 Task: Sort the products in the category "Hummus" by price (lowest first).
Action: Mouse moved to (852, 302)
Screenshot: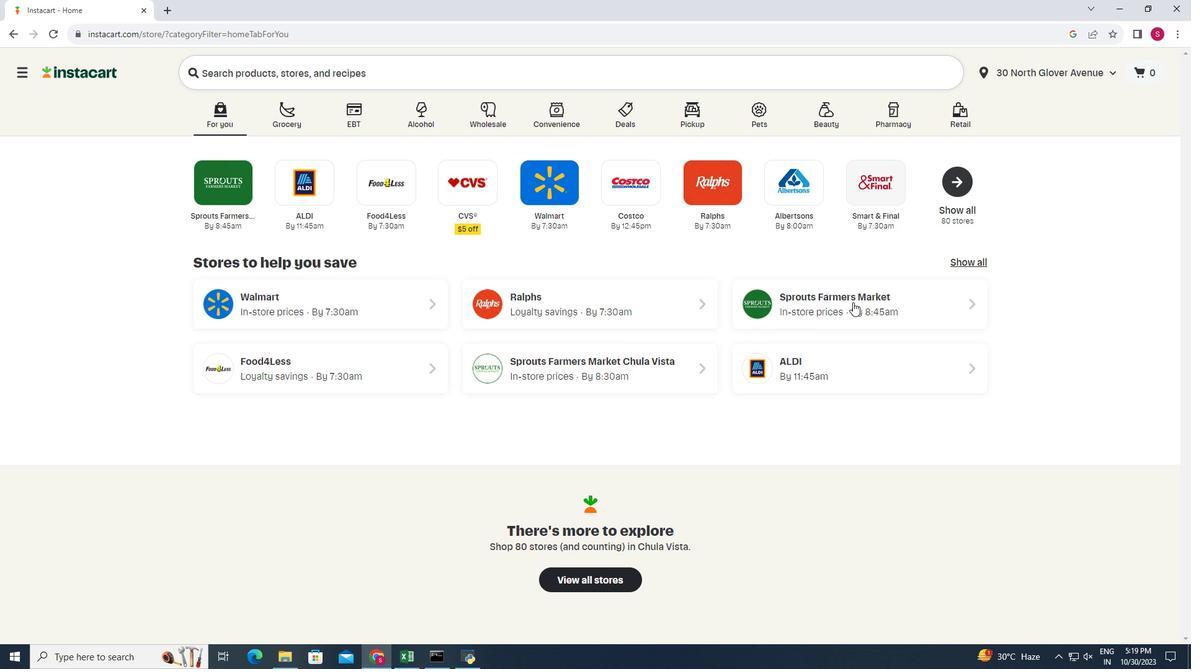 
Action: Mouse pressed left at (852, 302)
Screenshot: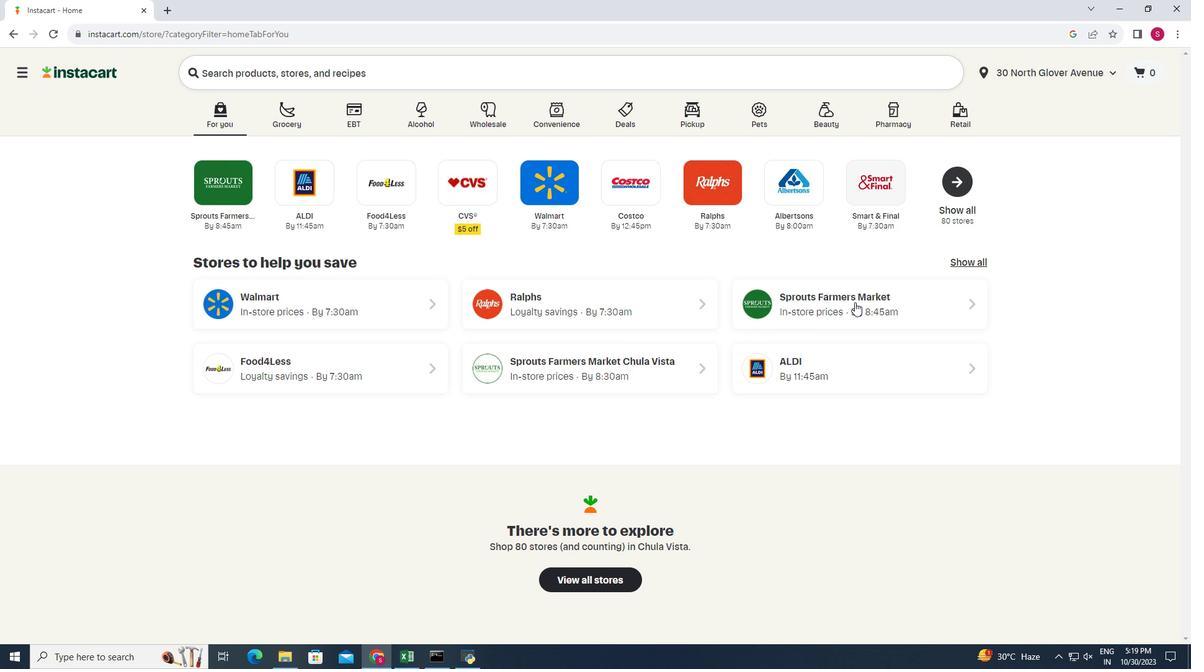
Action: Mouse moved to (922, 297)
Screenshot: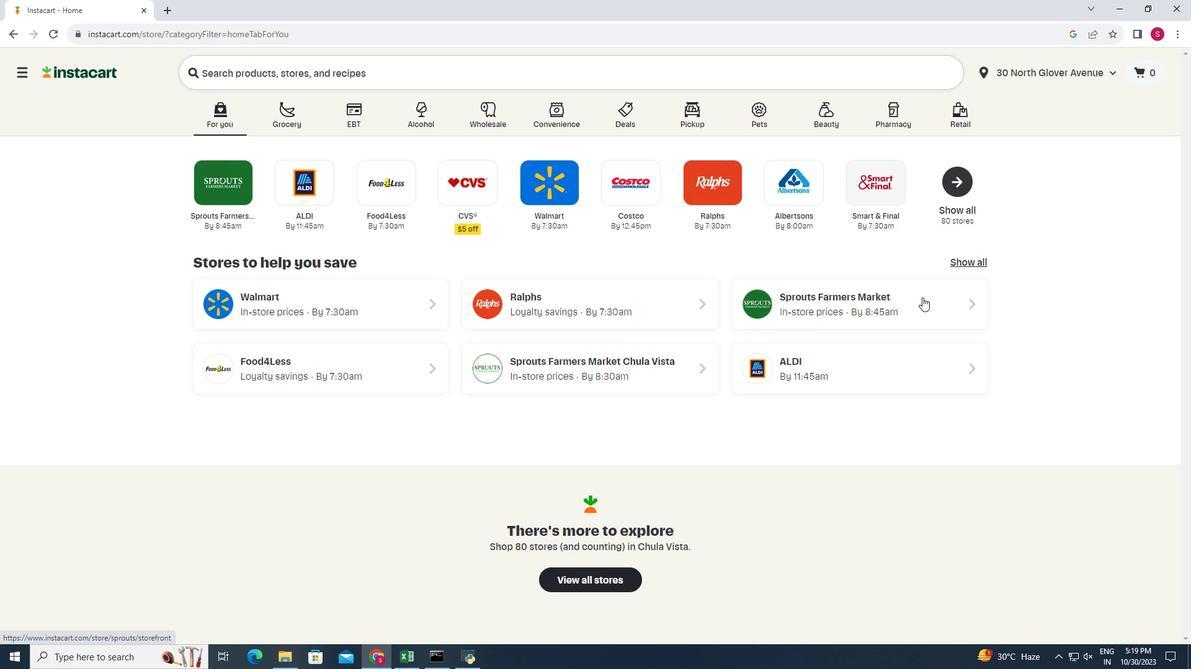 
Action: Mouse pressed left at (922, 297)
Screenshot: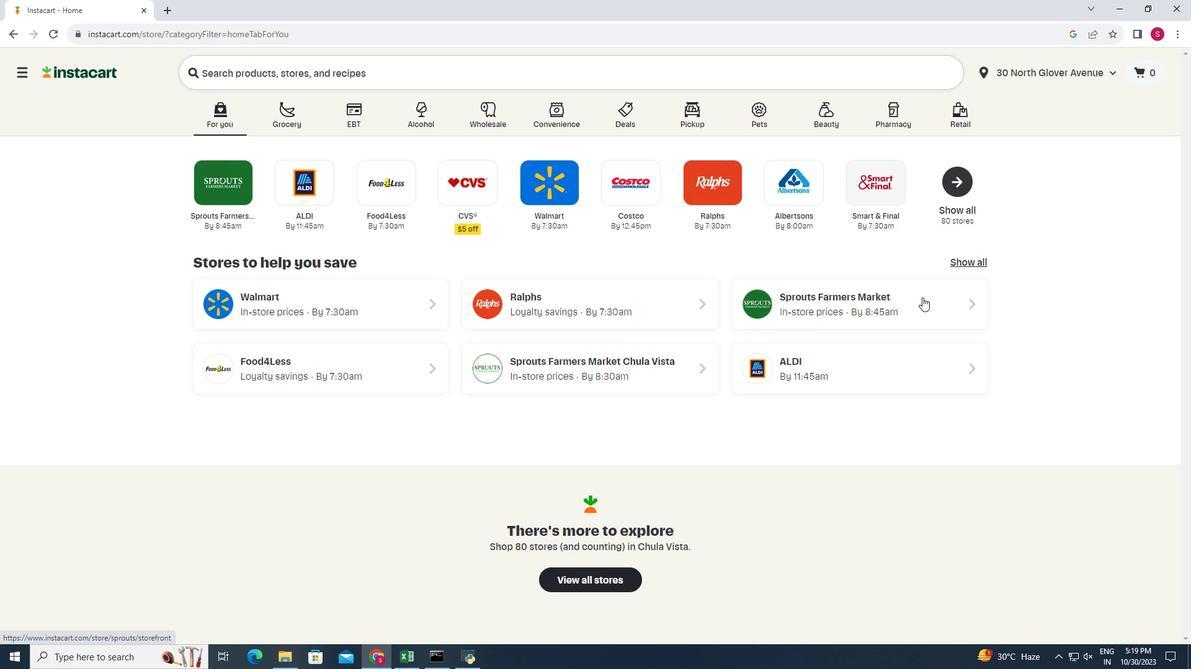 
Action: Mouse moved to (35, 540)
Screenshot: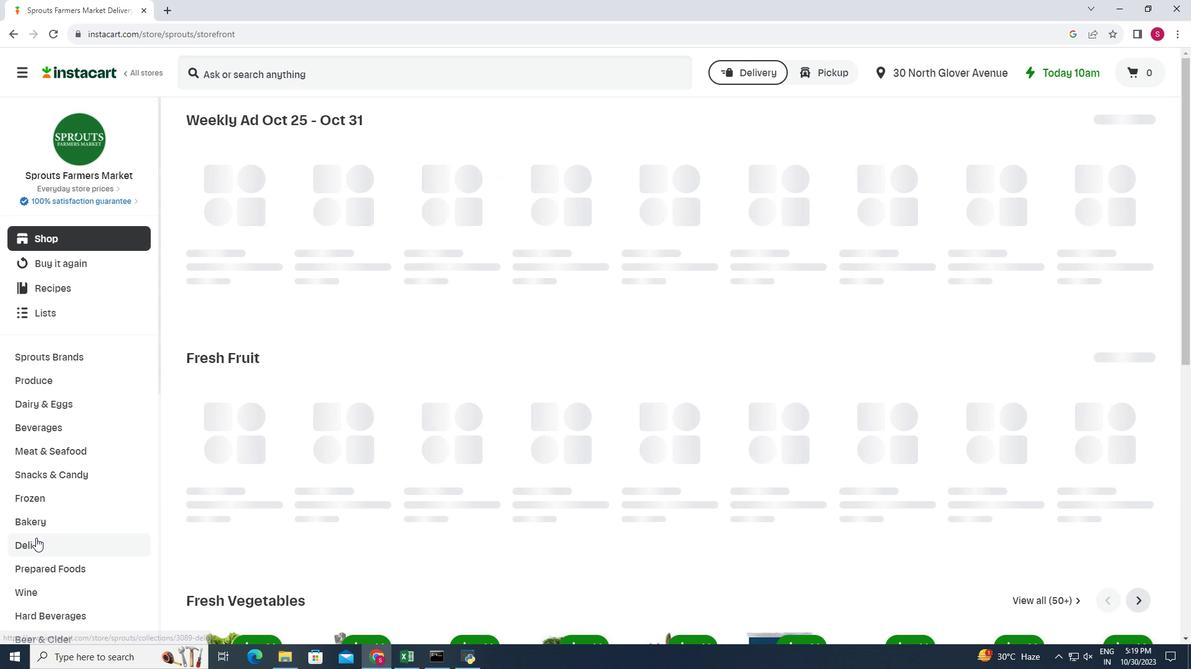 
Action: Mouse pressed left at (35, 540)
Screenshot: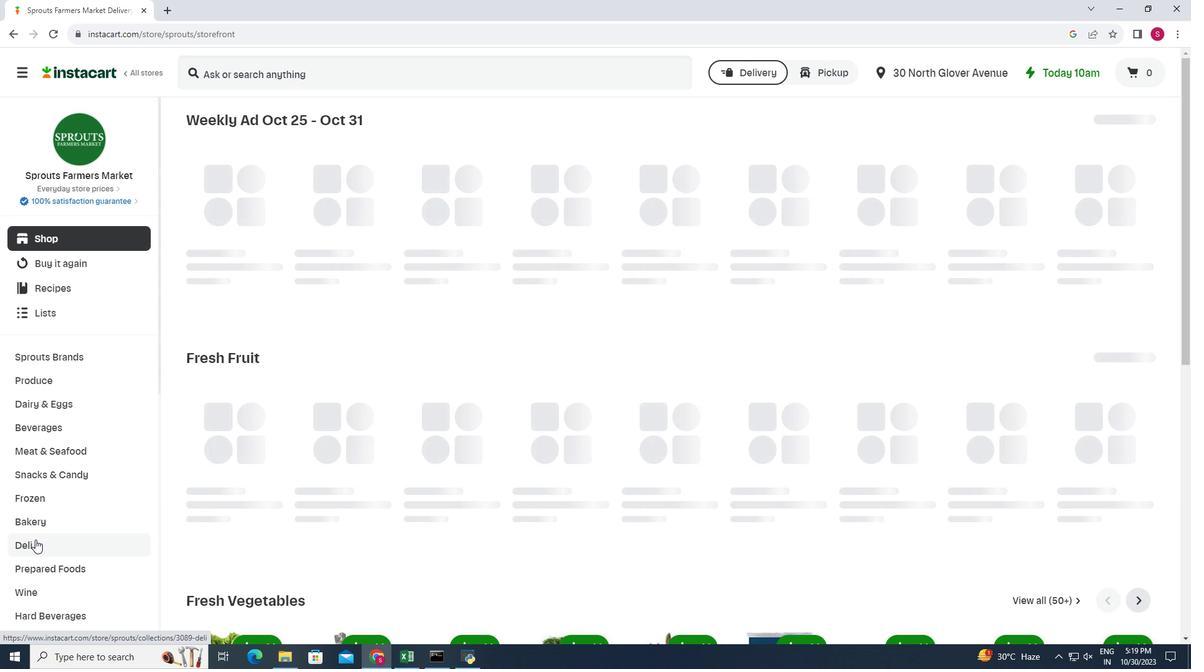 
Action: Mouse moved to (404, 145)
Screenshot: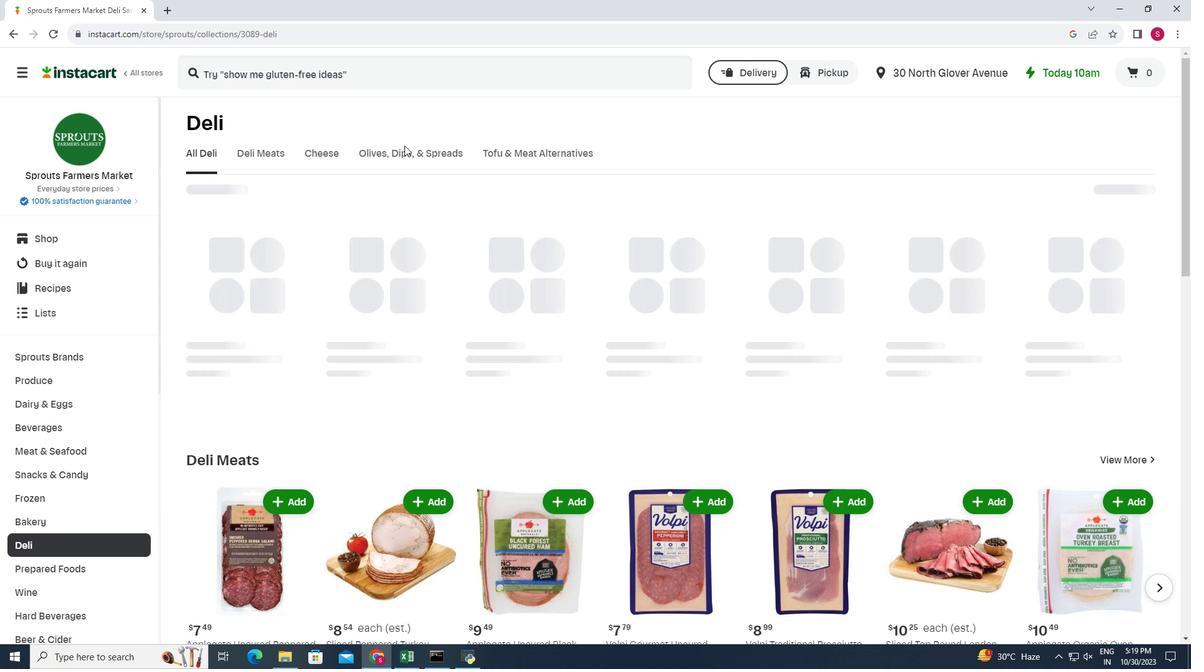 
Action: Mouse pressed left at (404, 145)
Screenshot: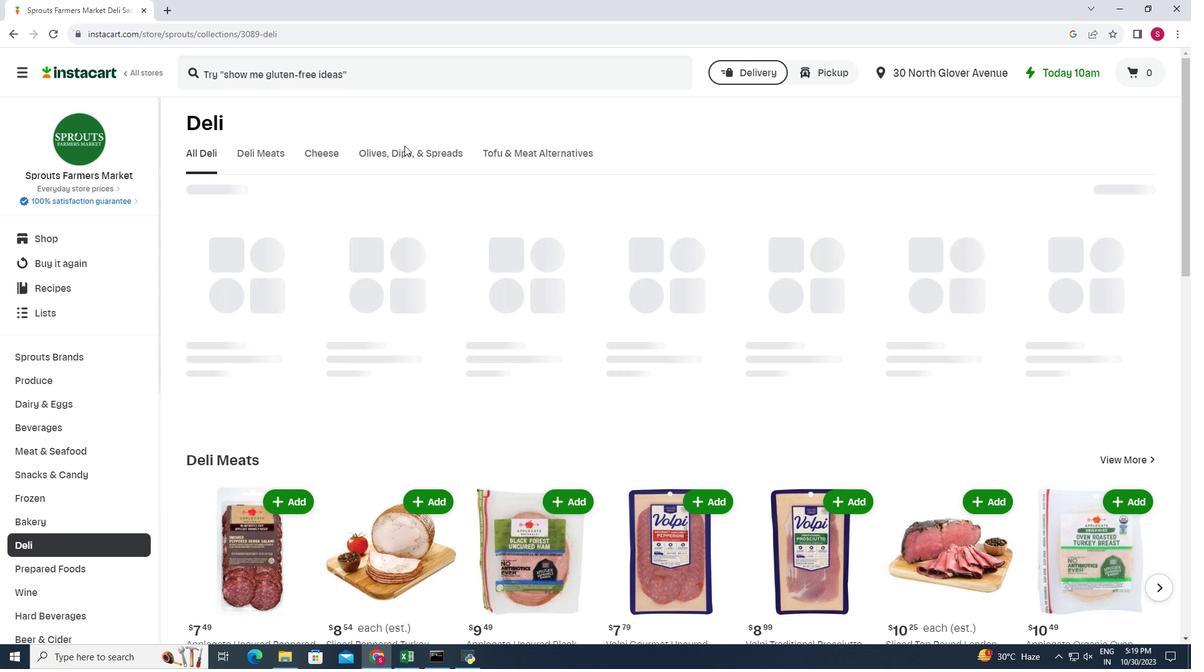 
Action: Mouse moved to (404, 150)
Screenshot: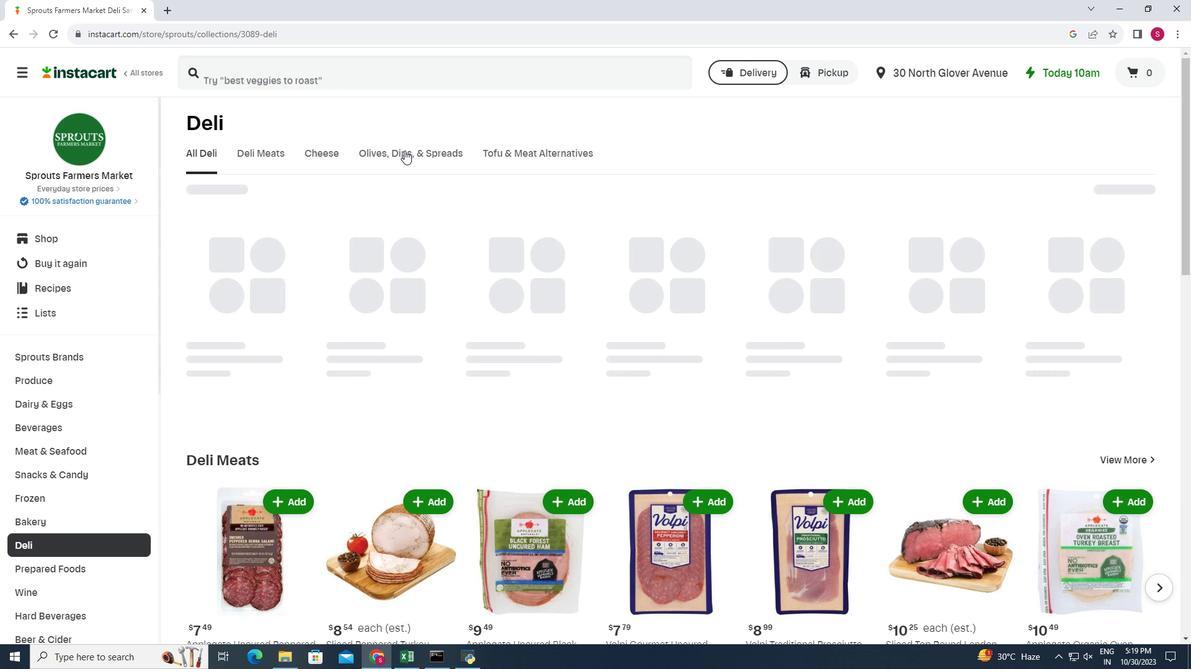 
Action: Mouse pressed left at (404, 150)
Screenshot: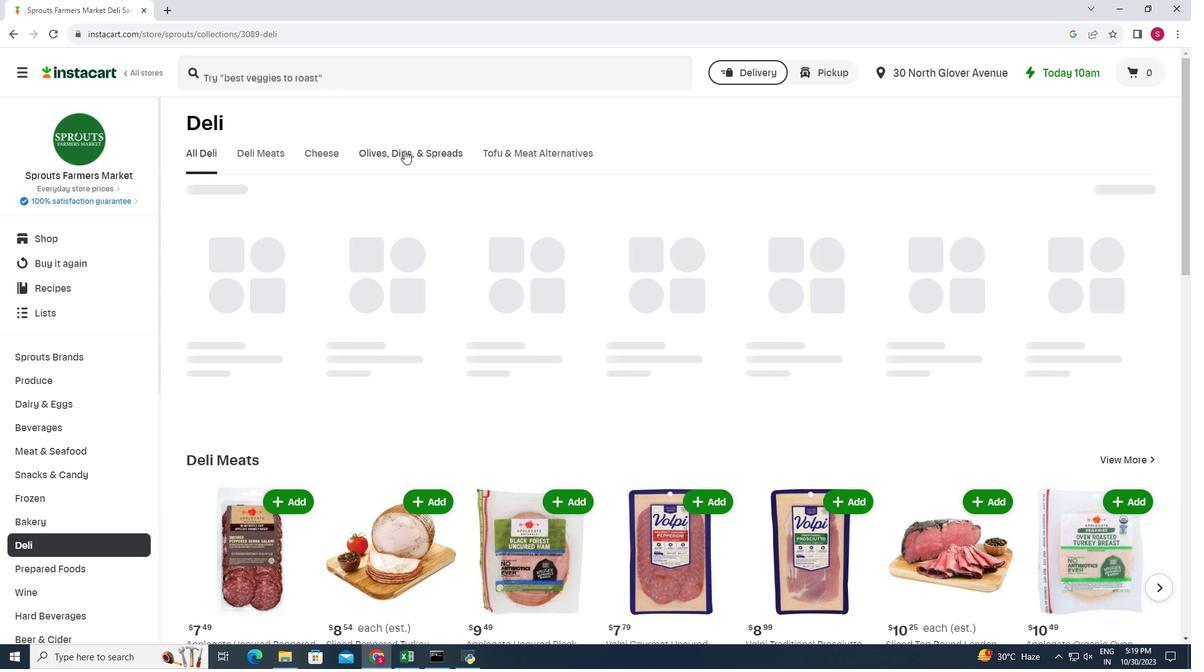 
Action: Mouse moved to (304, 204)
Screenshot: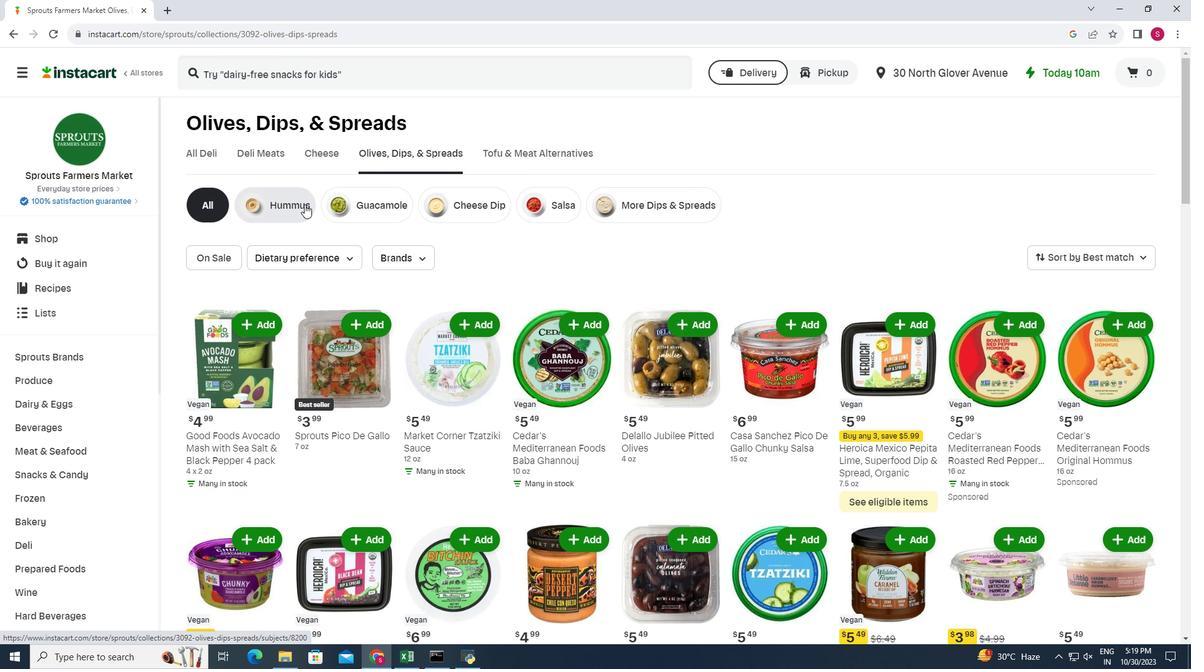 
Action: Mouse pressed left at (304, 204)
Screenshot: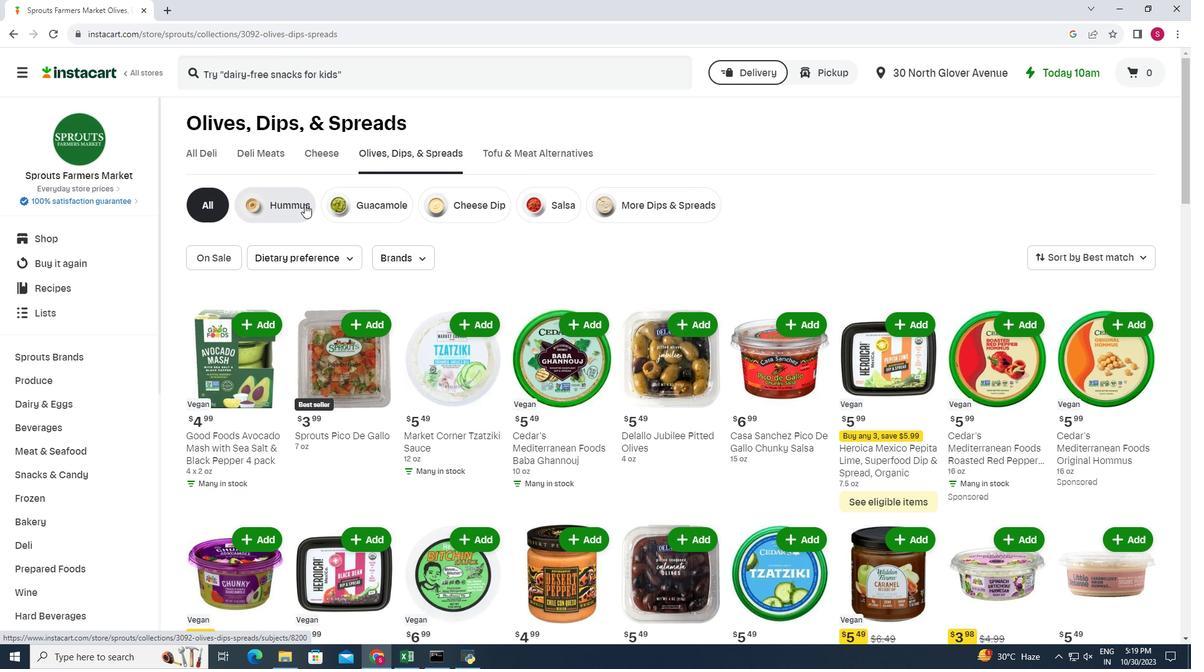 
Action: Mouse moved to (1142, 257)
Screenshot: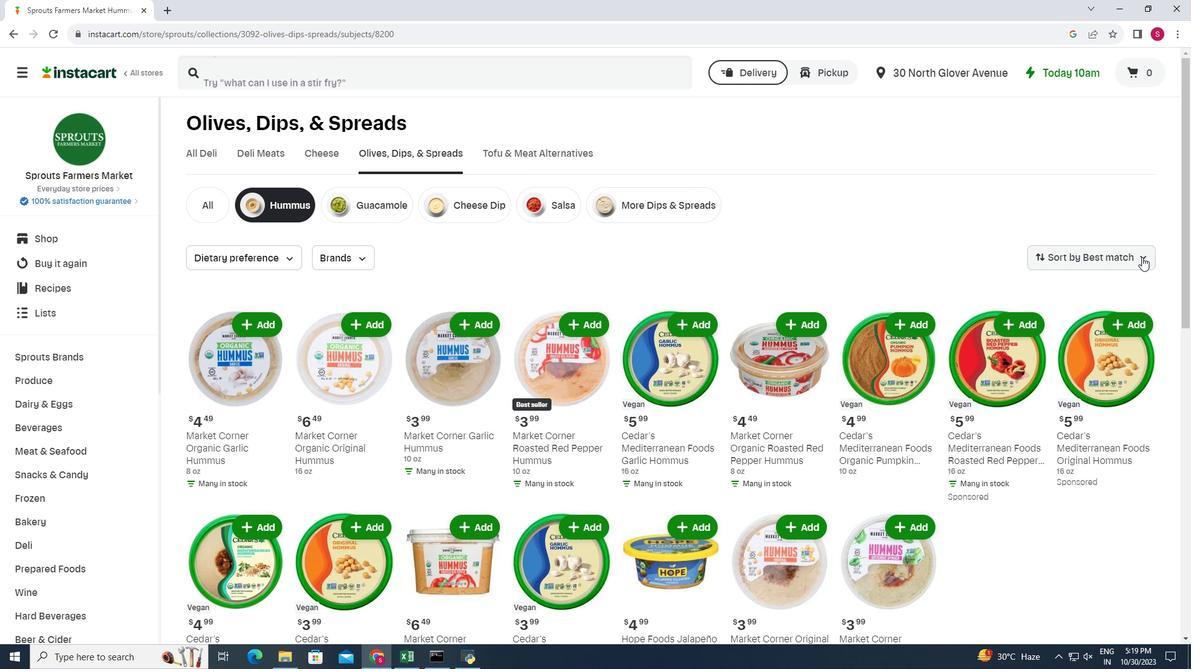
Action: Mouse pressed left at (1142, 257)
Screenshot: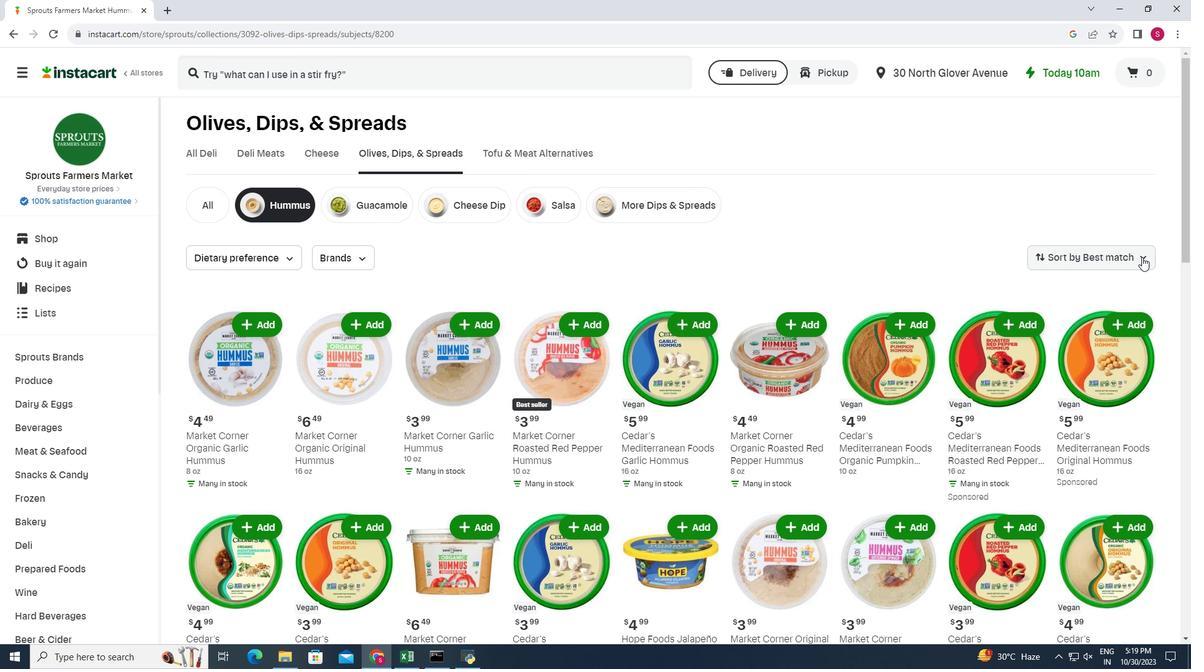 
Action: Mouse moved to (1102, 315)
Screenshot: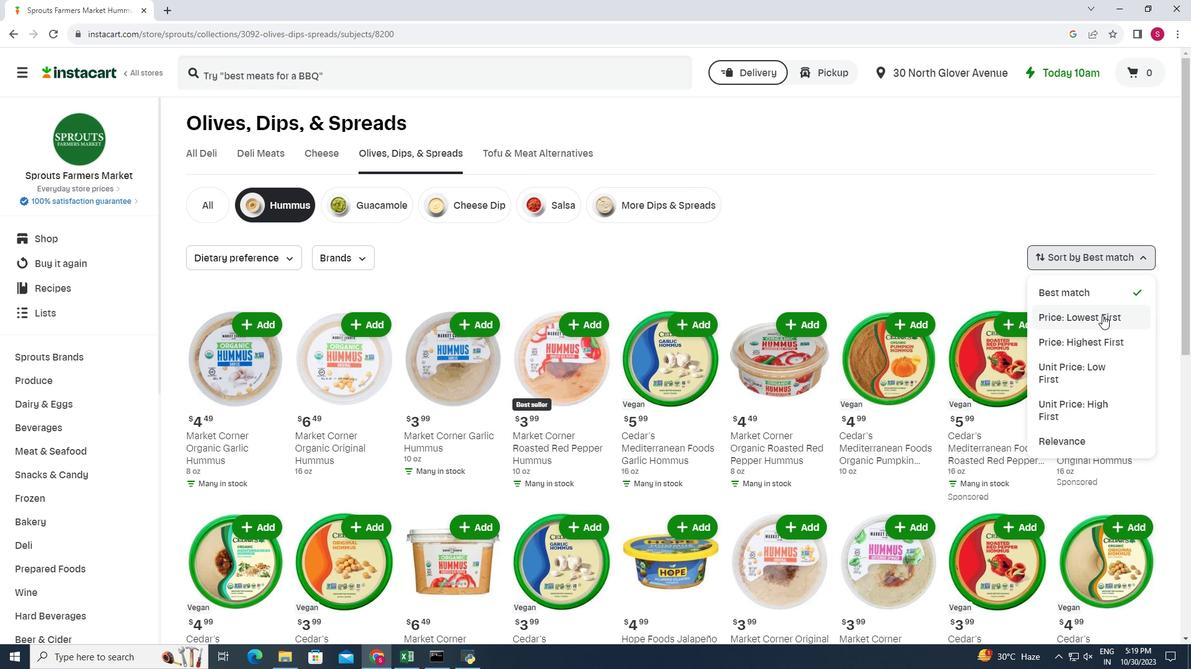 
Action: Mouse pressed left at (1102, 315)
Screenshot: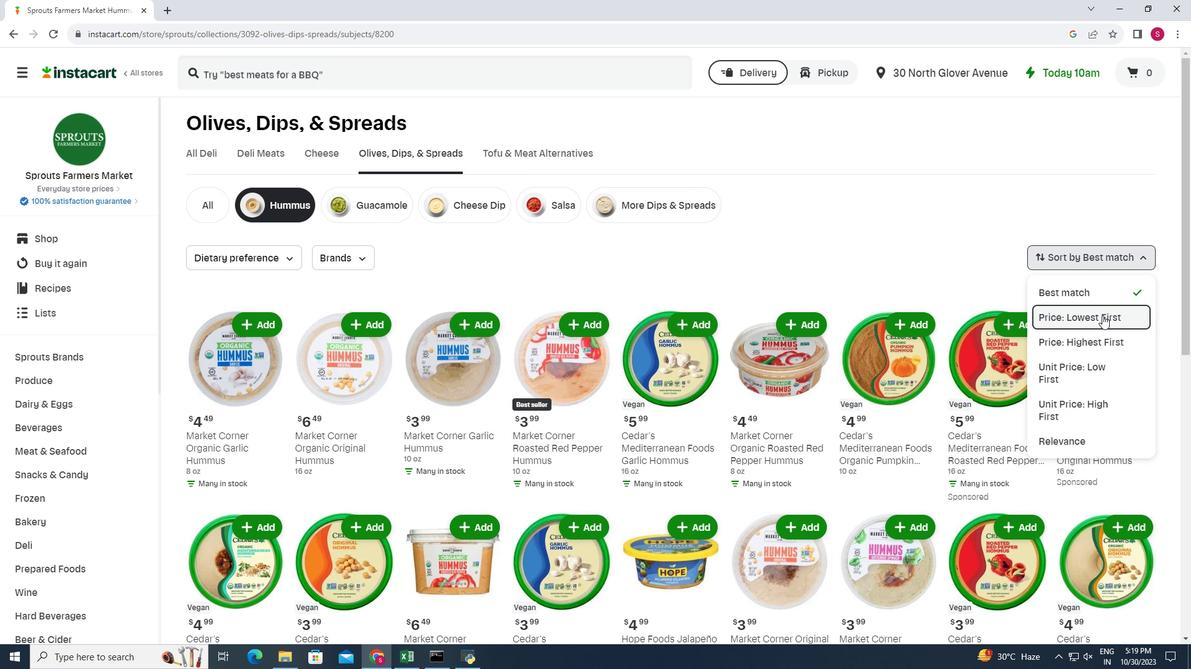 
Action: Mouse moved to (772, 290)
Screenshot: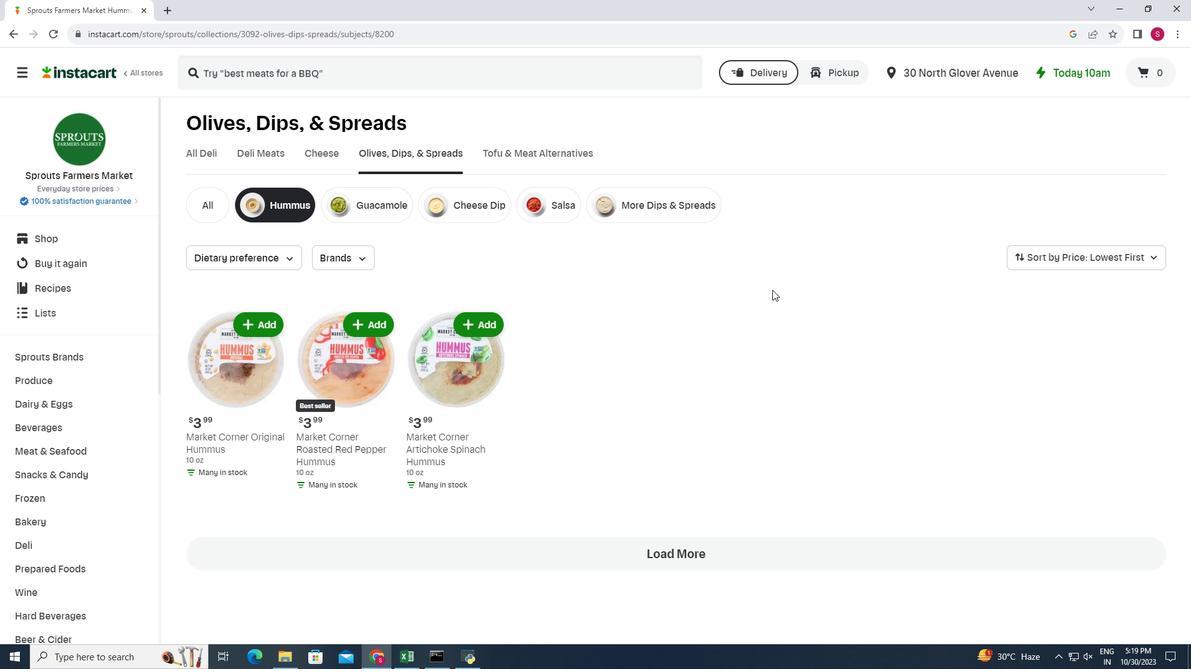 
Action: Mouse scrolled (772, 289) with delta (0, 0)
Screenshot: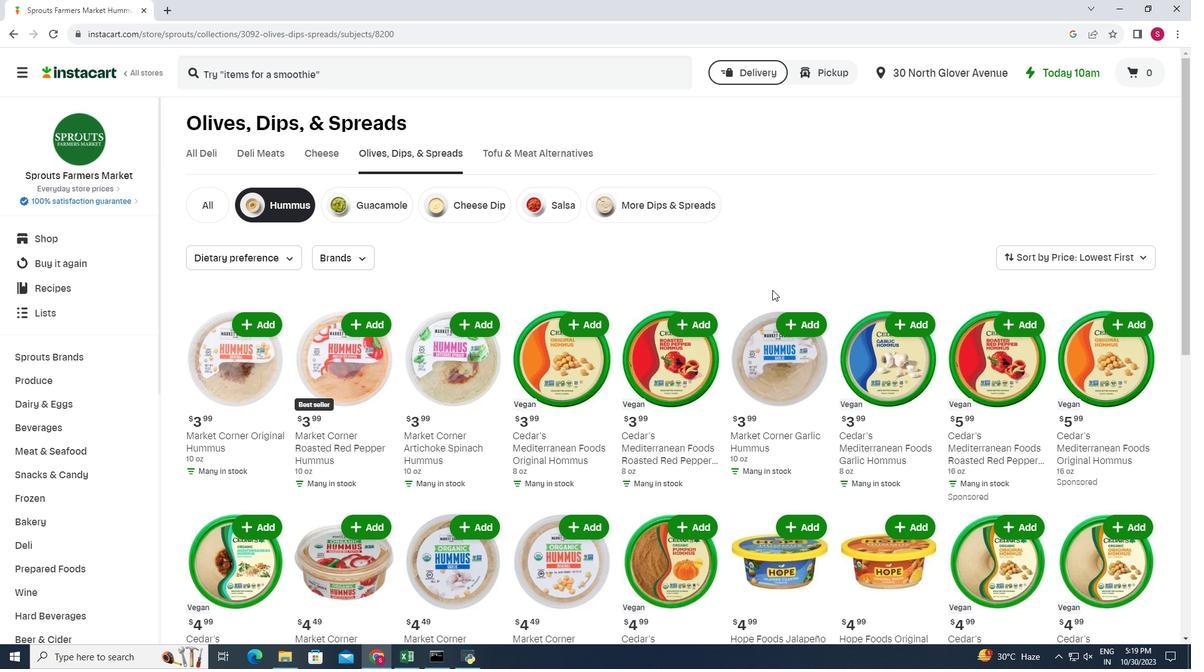 
Action: Mouse scrolled (772, 289) with delta (0, 0)
Screenshot: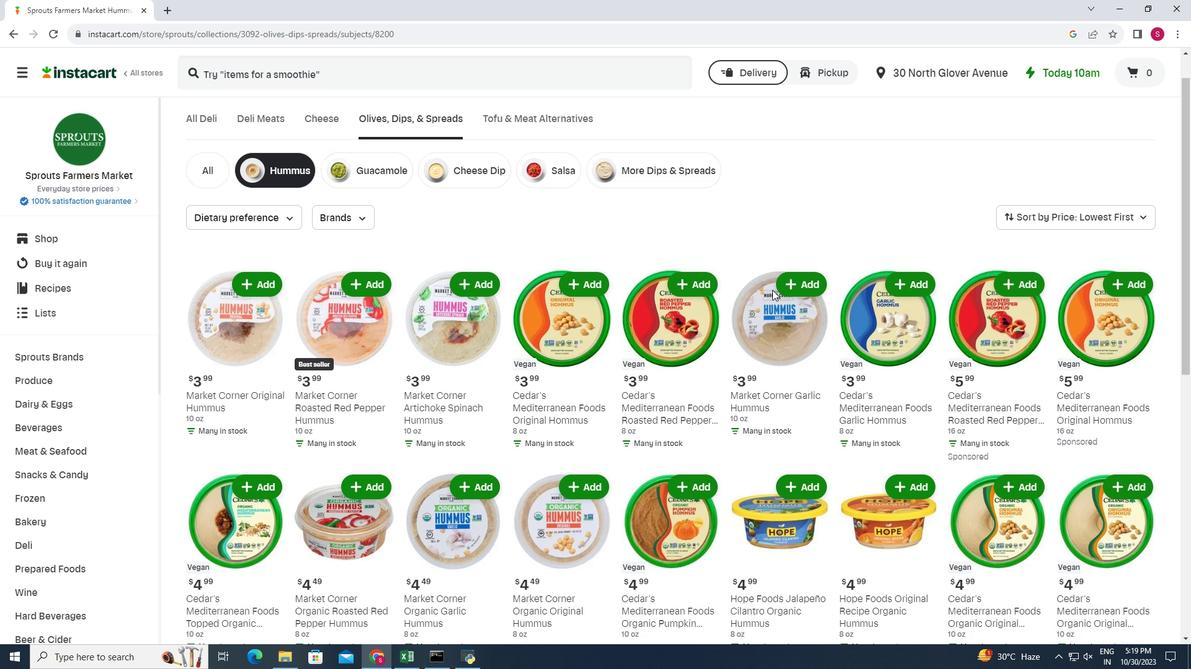 
Action: Mouse scrolled (772, 289) with delta (0, 0)
Screenshot: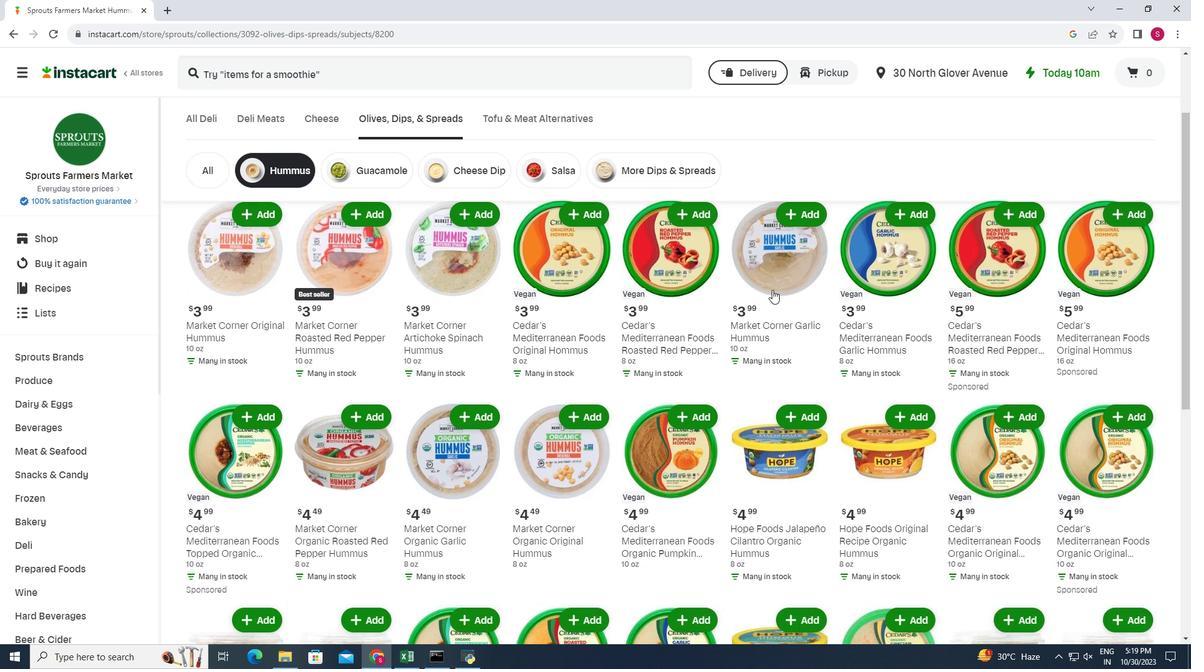 
Action: Mouse scrolled (772, 289) with delta (0, 0)
Screenshot: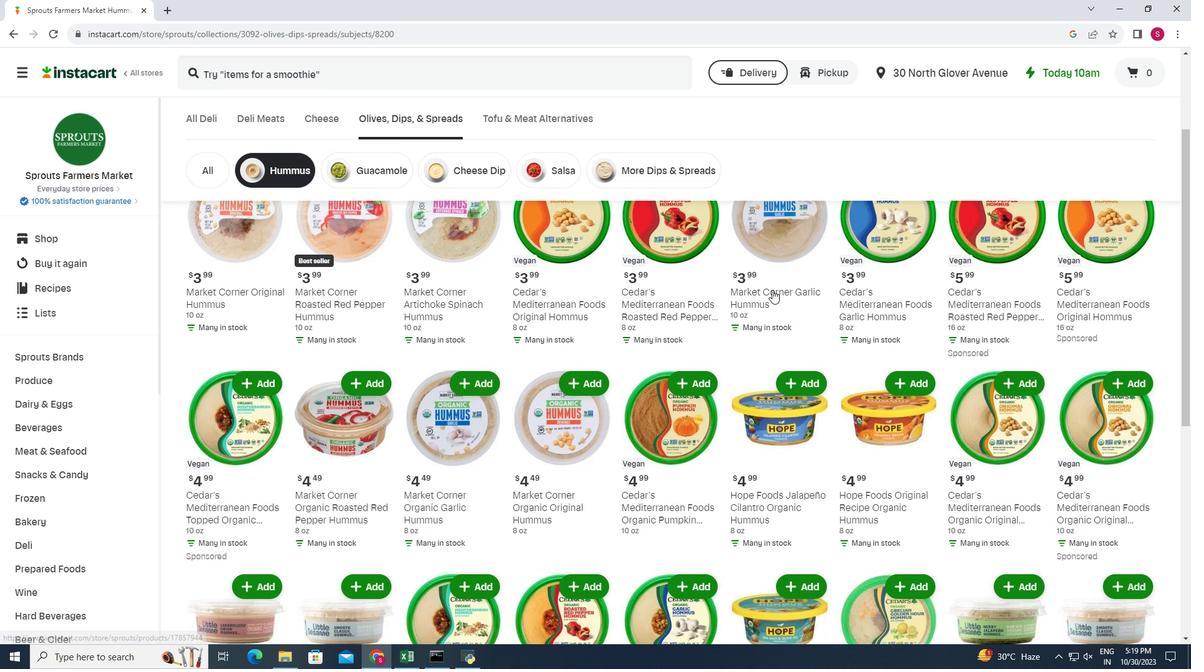 
Action: Mouse scrolled (772, 289) with delta (0, 0)
Screenshot: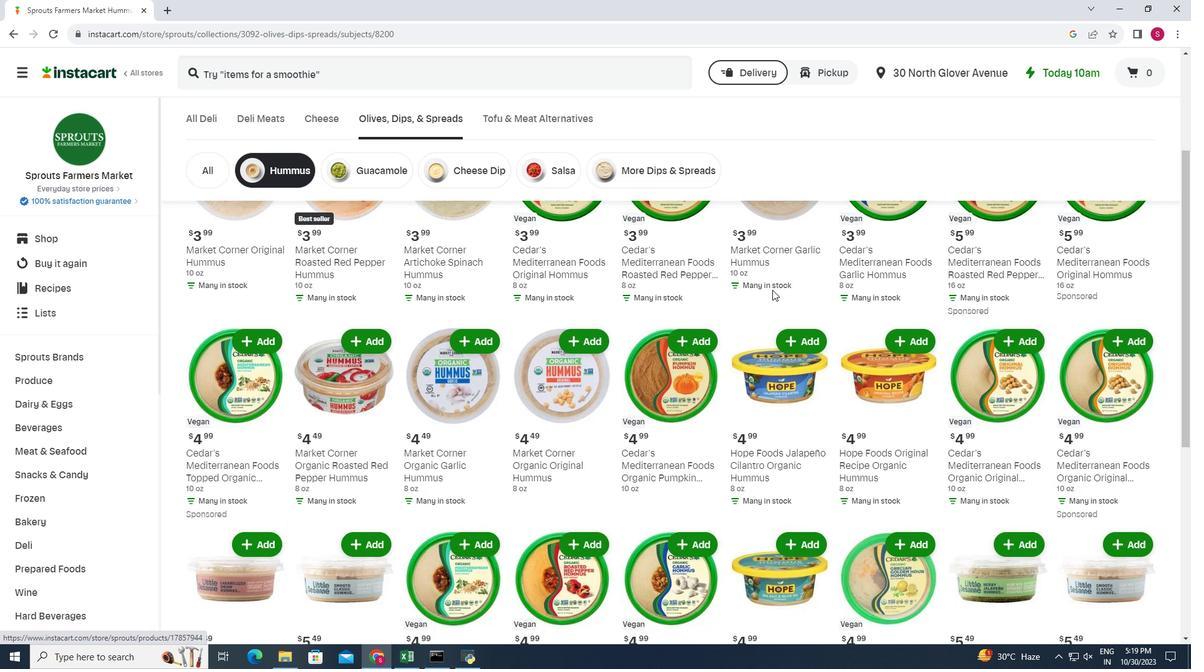 
Action: Mouse scrolled (772, 289) with delta (0, 0)
Screenshot: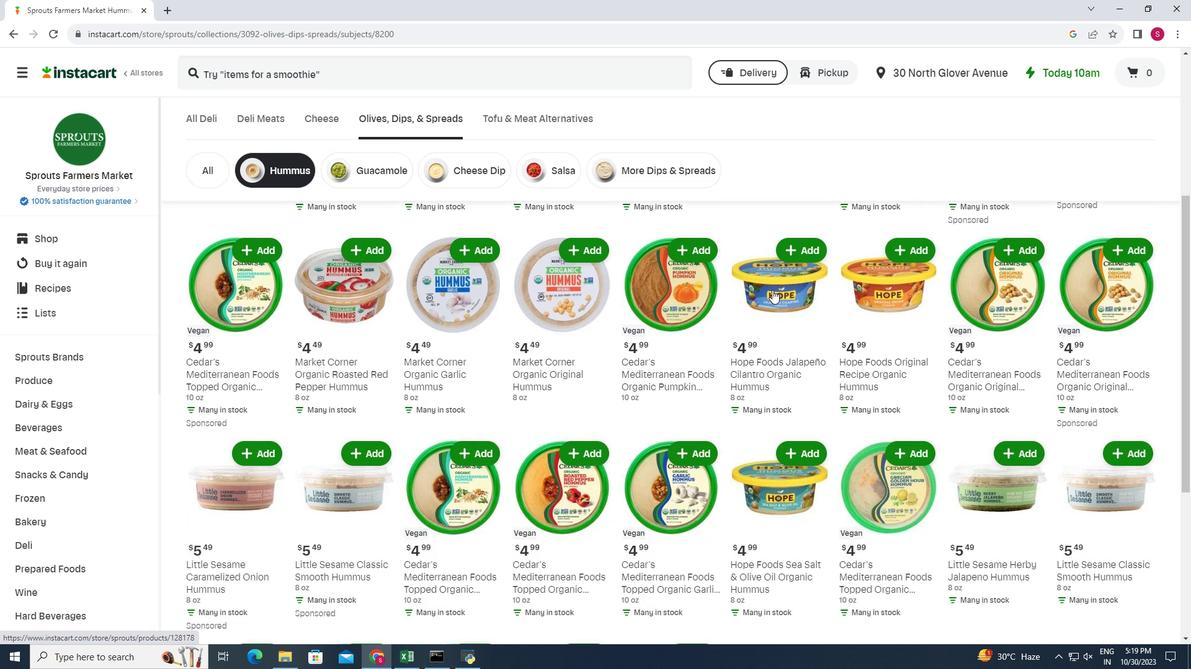 
Action: Mouse scrolled (772, 289) with delta (0, 0)
Screenshot: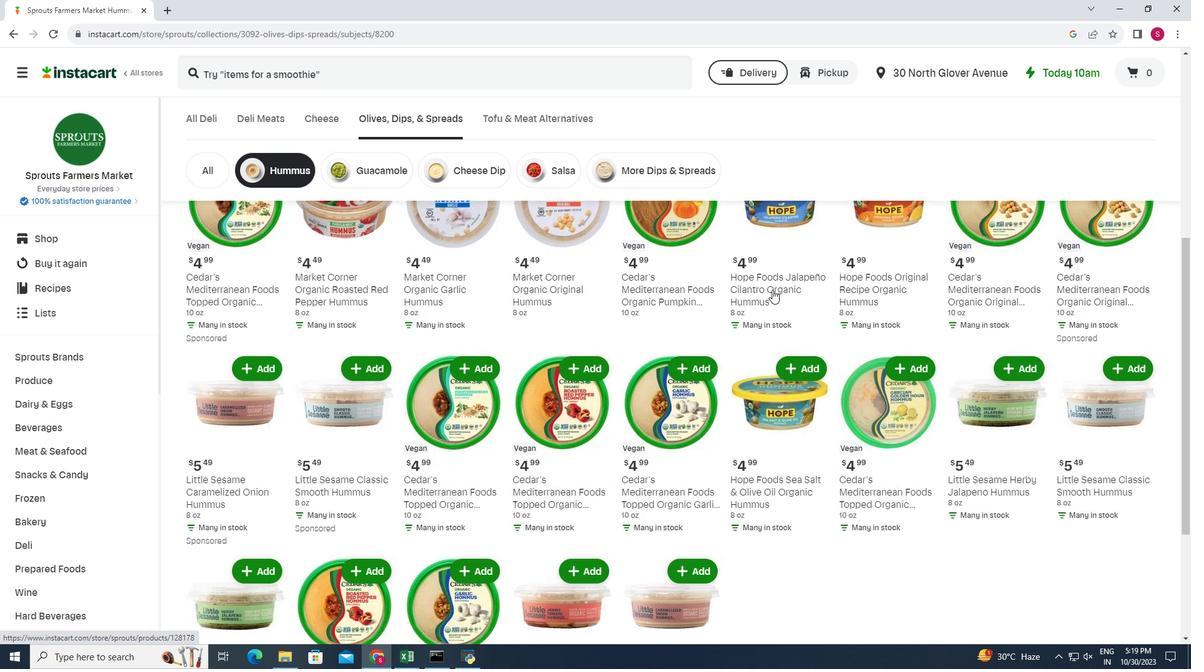 
Action: Mouse moved to (781, 288)
Screenshot: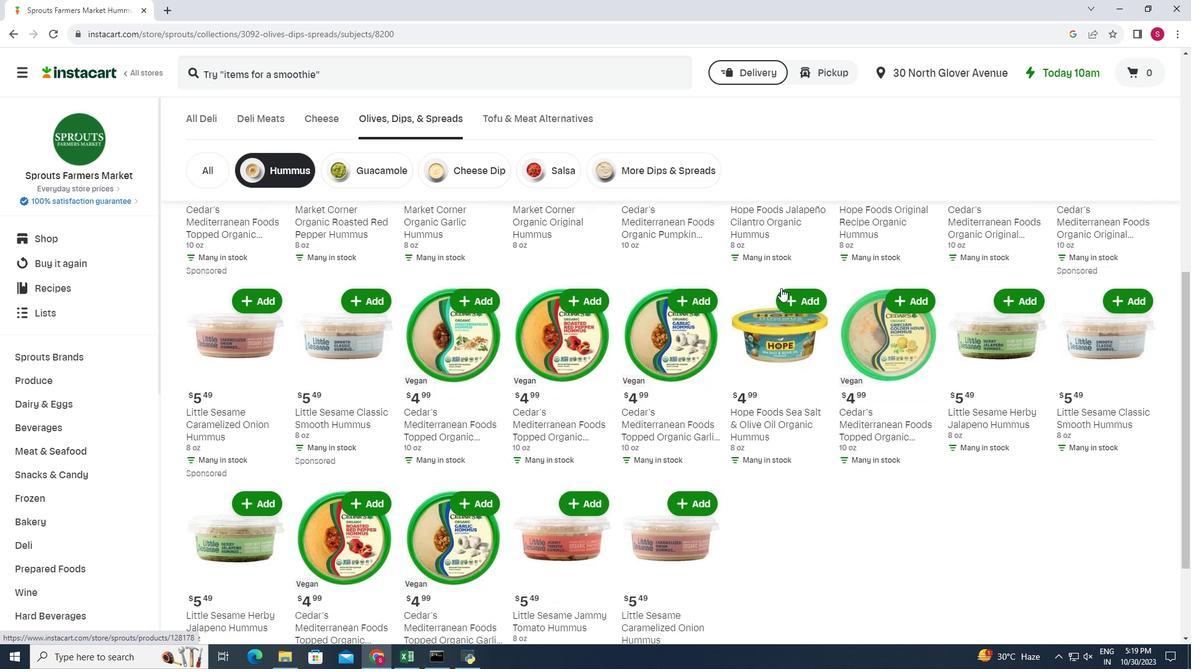 
Action: Mouse scrolled (781, 287) with delta (0, 0)
Screenshot: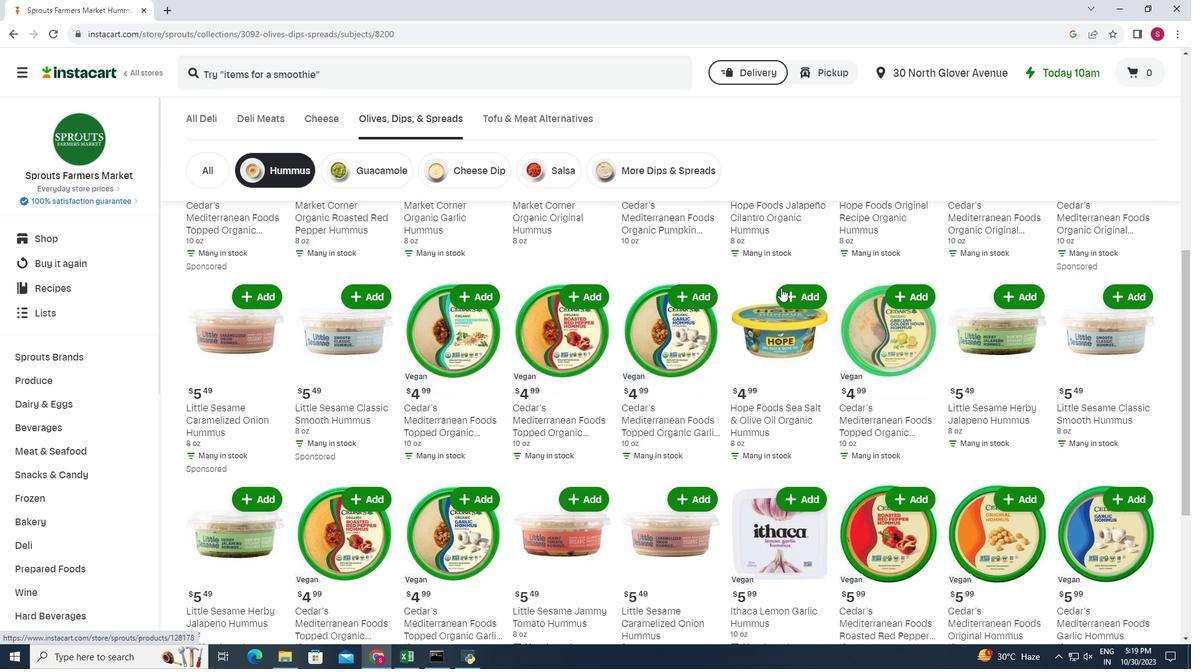 
Action: Mouse moved to (781, 288)
Screenshot: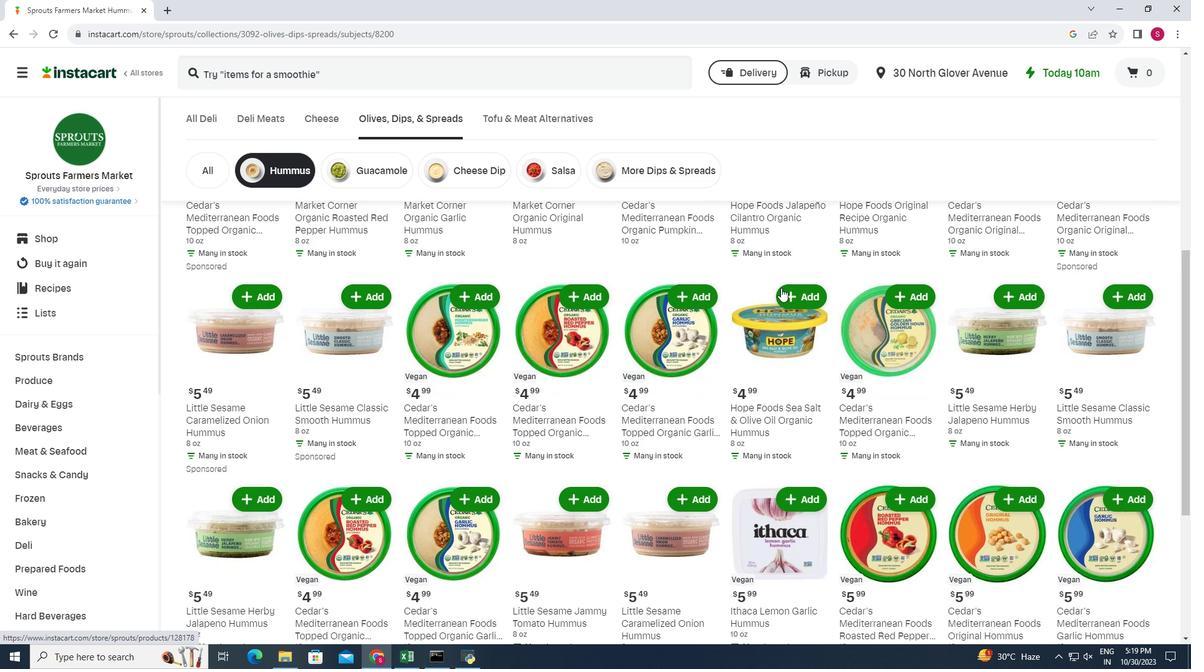
Action: Mouse scrolled (781, 287) with delta (0, 0)
Screenshot: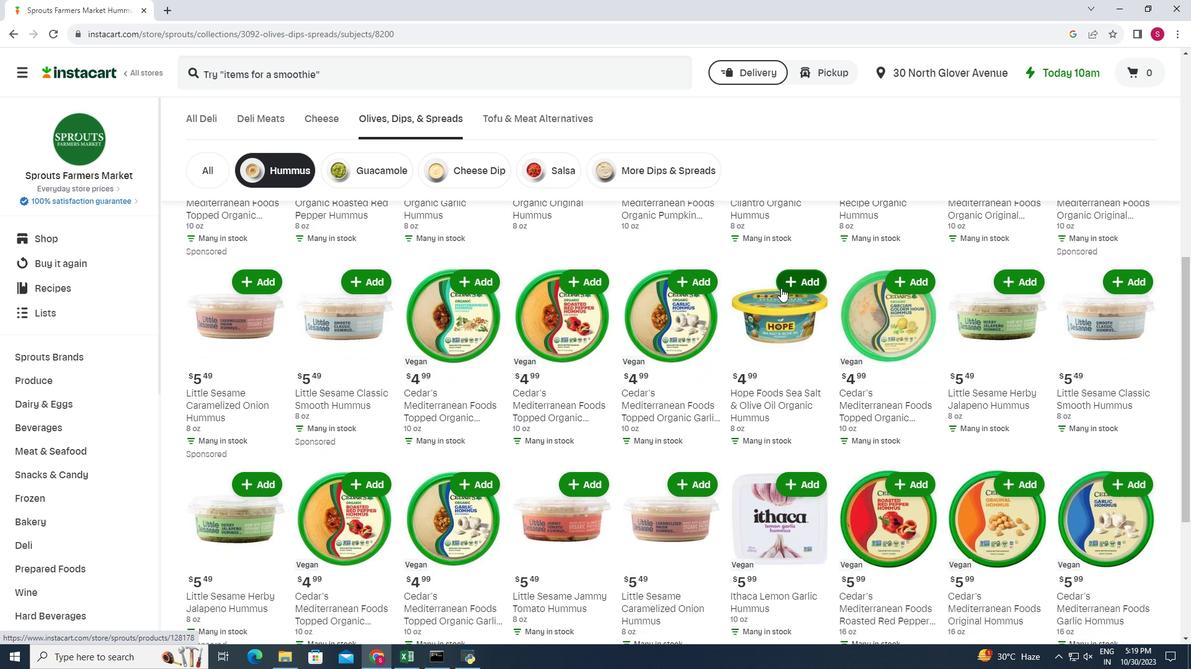 
Action: Mouse scrolled (781, 287) with delta (0, 0)
Screenshot: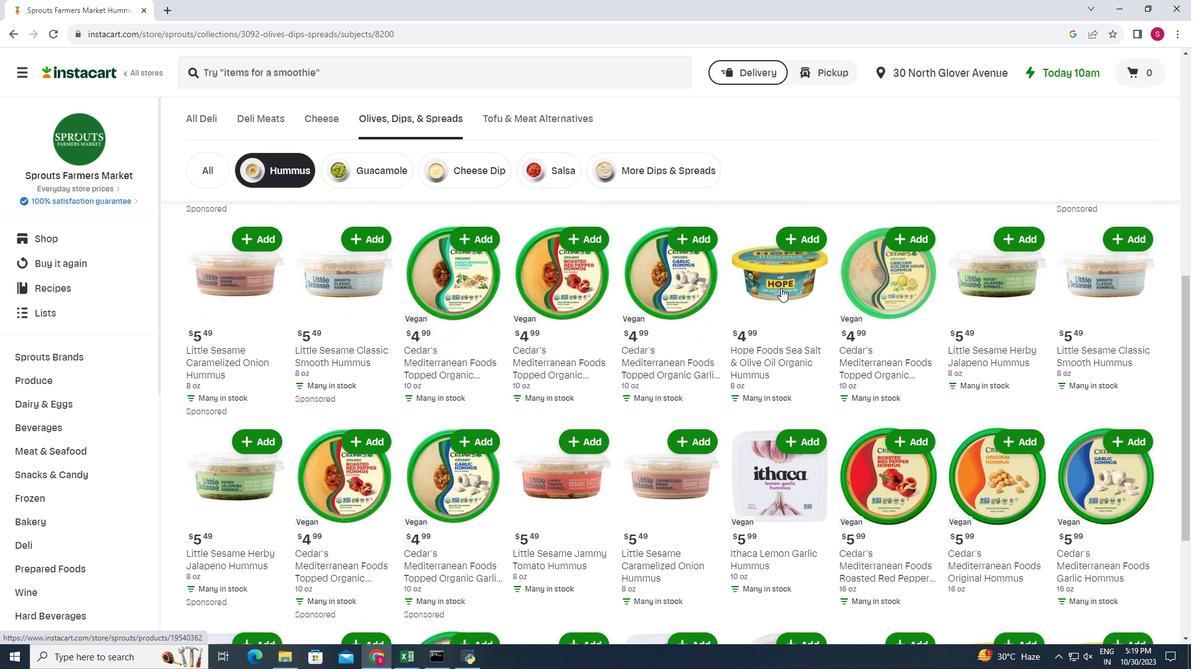 
Action: Mouse scrolled (781, 287) with delta (0, 0)
Screenshot: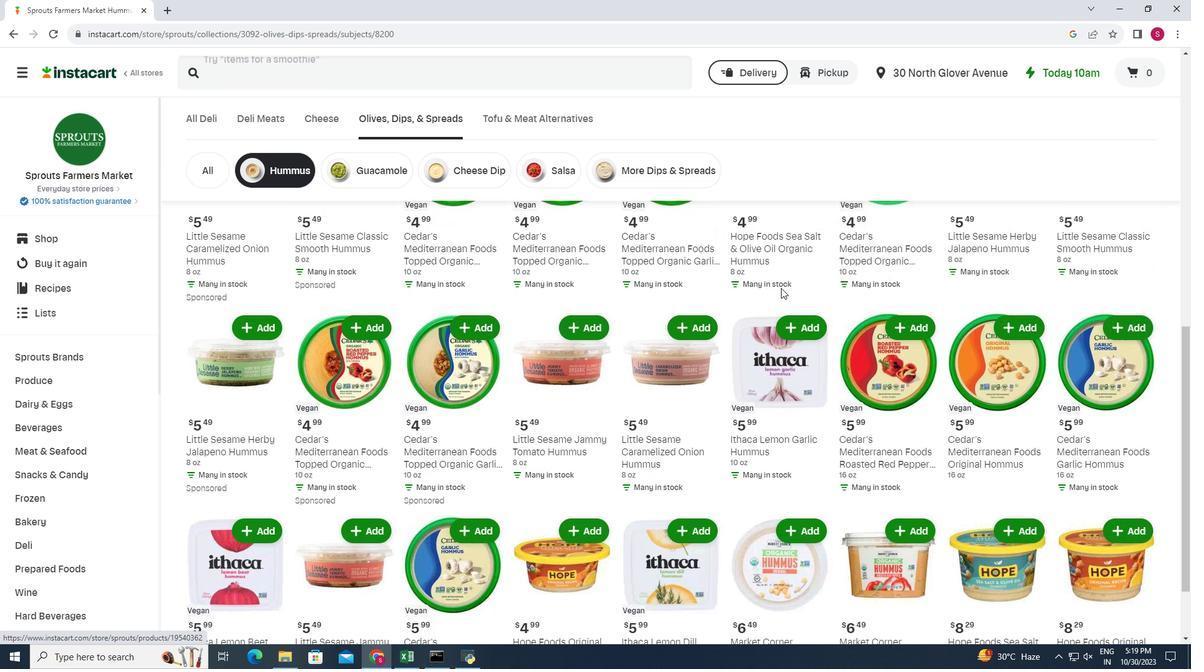 
Action: Mouse scrolled (781, 287) with delta (0, 0)
Screenshot: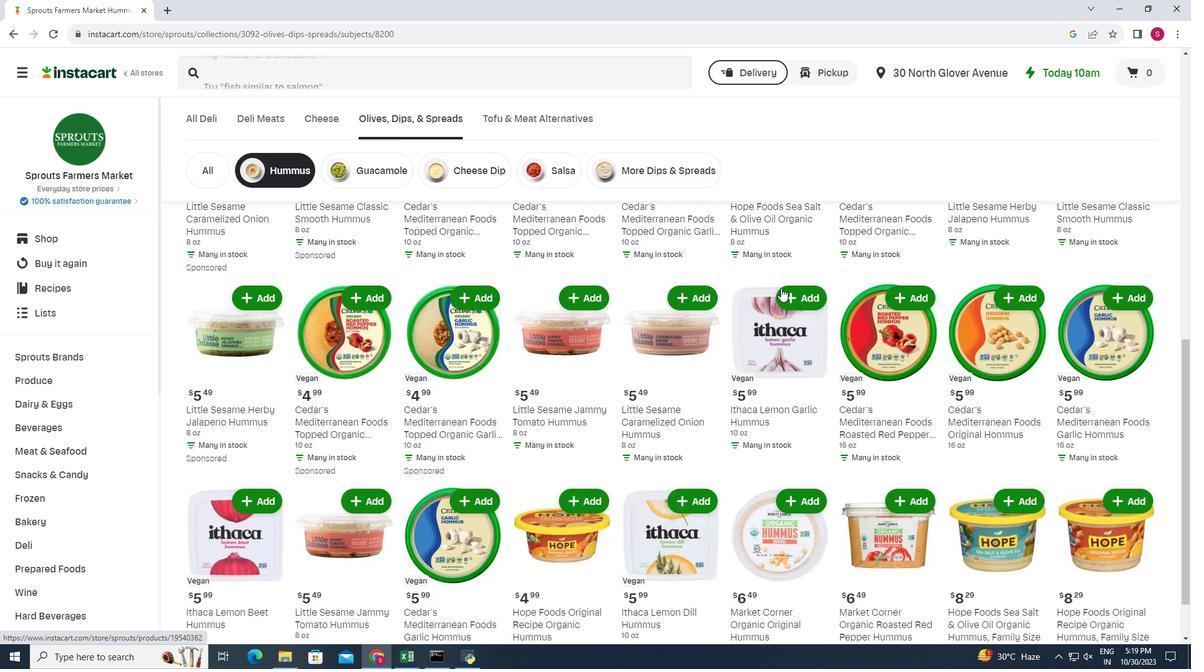 
Action: Mouse scrolled (781, 287) with delta (0, 0)
Screenshot: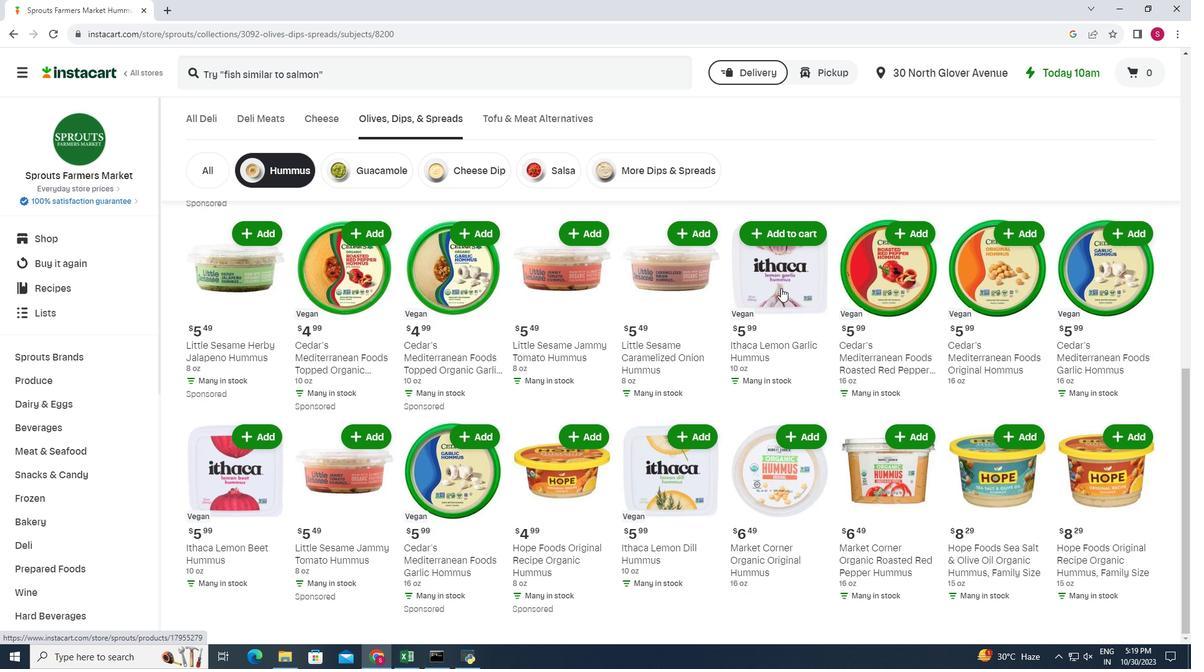 
Action: Mouse scrolled (781, 287) with delta (0, 0)
Screenshot: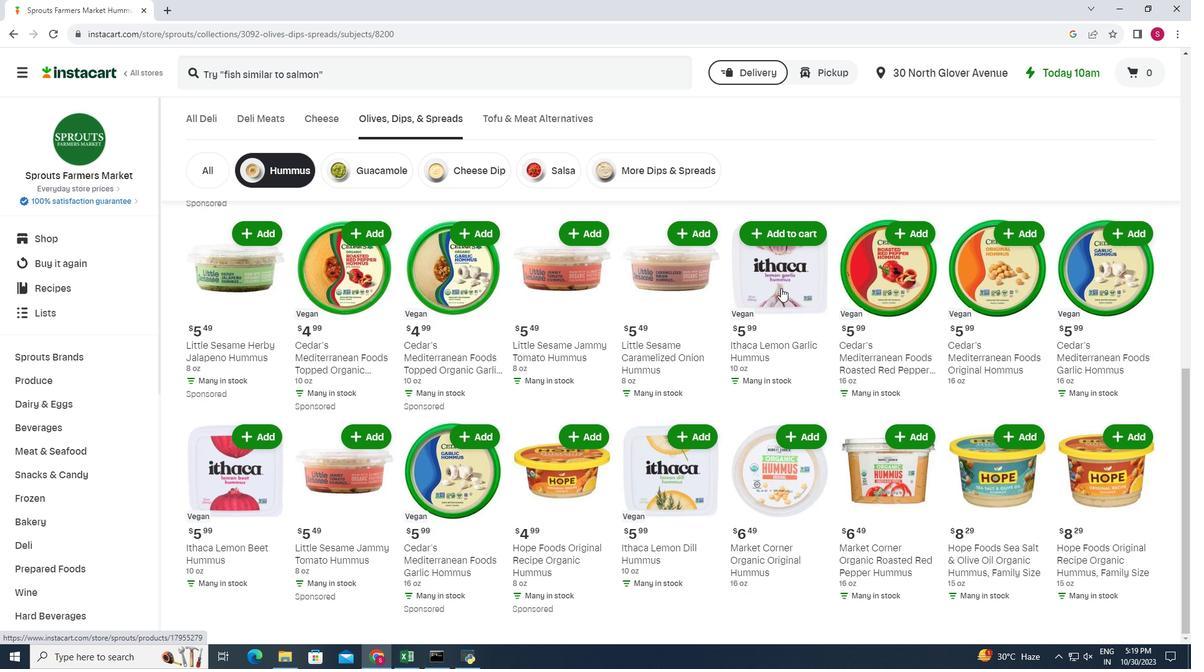 
Action: Mouse scrolled (781, 287) with delta (0, 0)
Screenshot: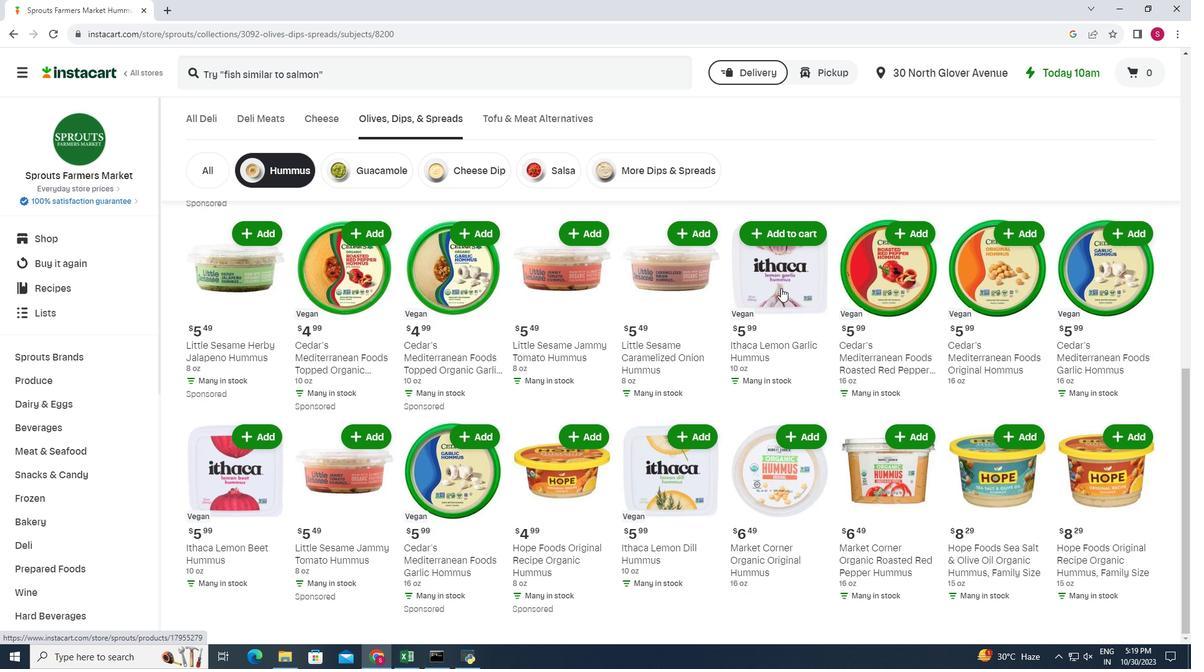 
Action: Mouse moved to (781, 280)
Screenshot: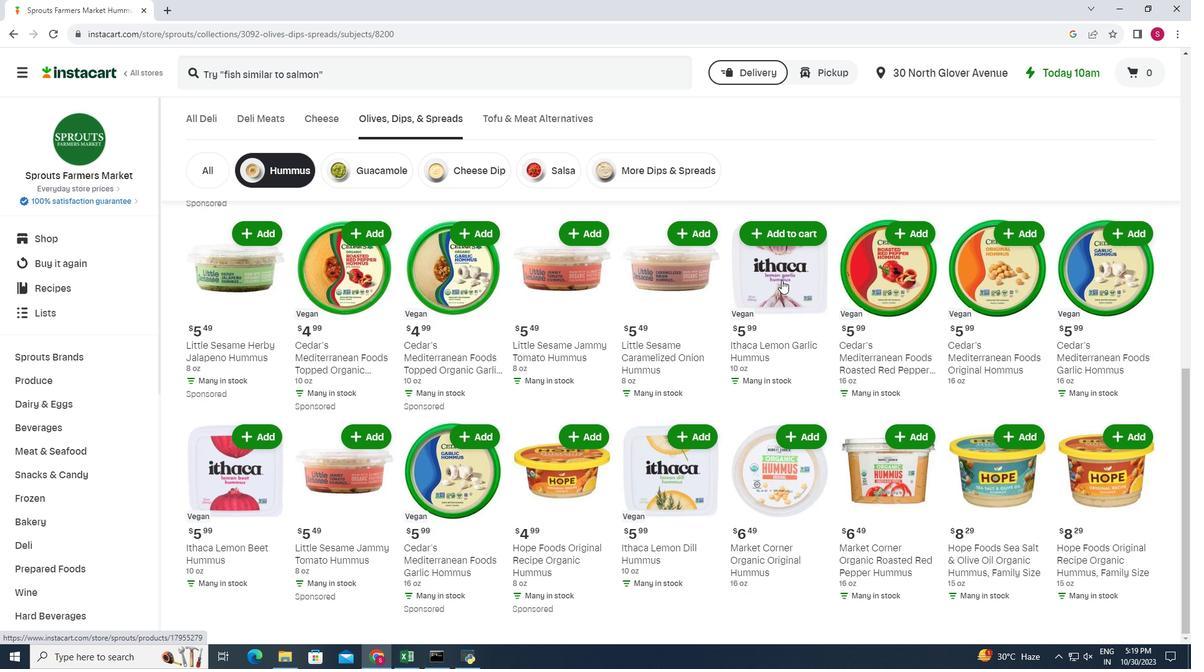 
